Task: Select the Pacific/Apia as time zone for the schedule.
Action: Mouse moved to (118, 198)
Screenshot: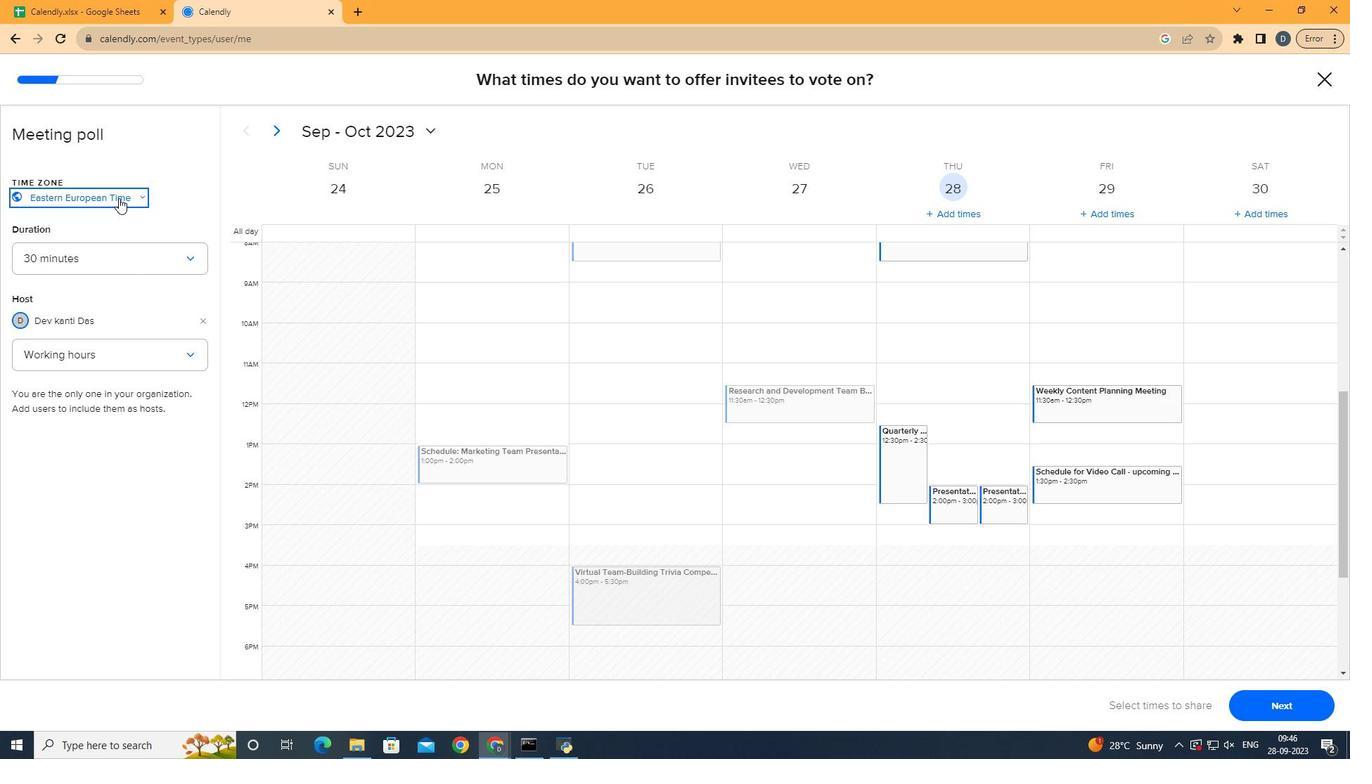 
Action: Mouse pressed left at (118, 198)
Screenshot: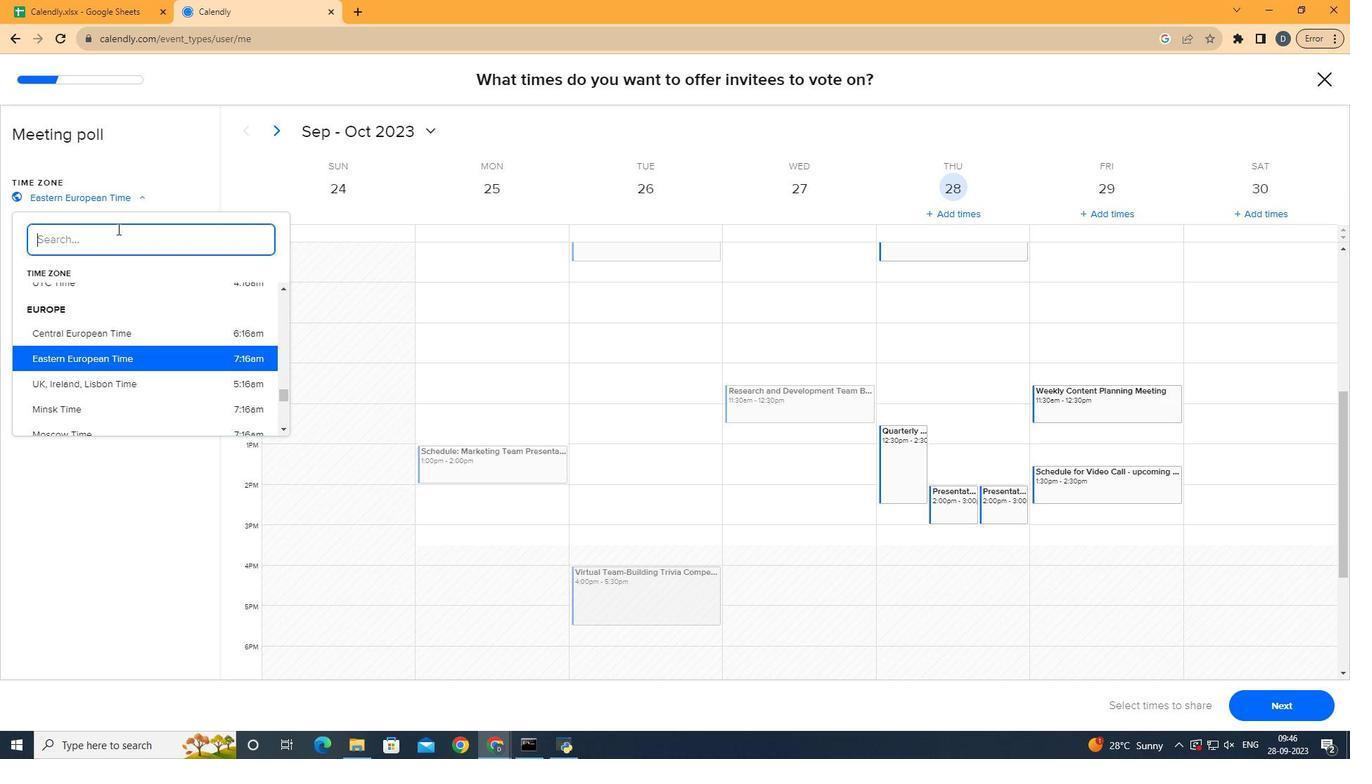 
Action: Mouse moved to (161, 373)
Screenshot: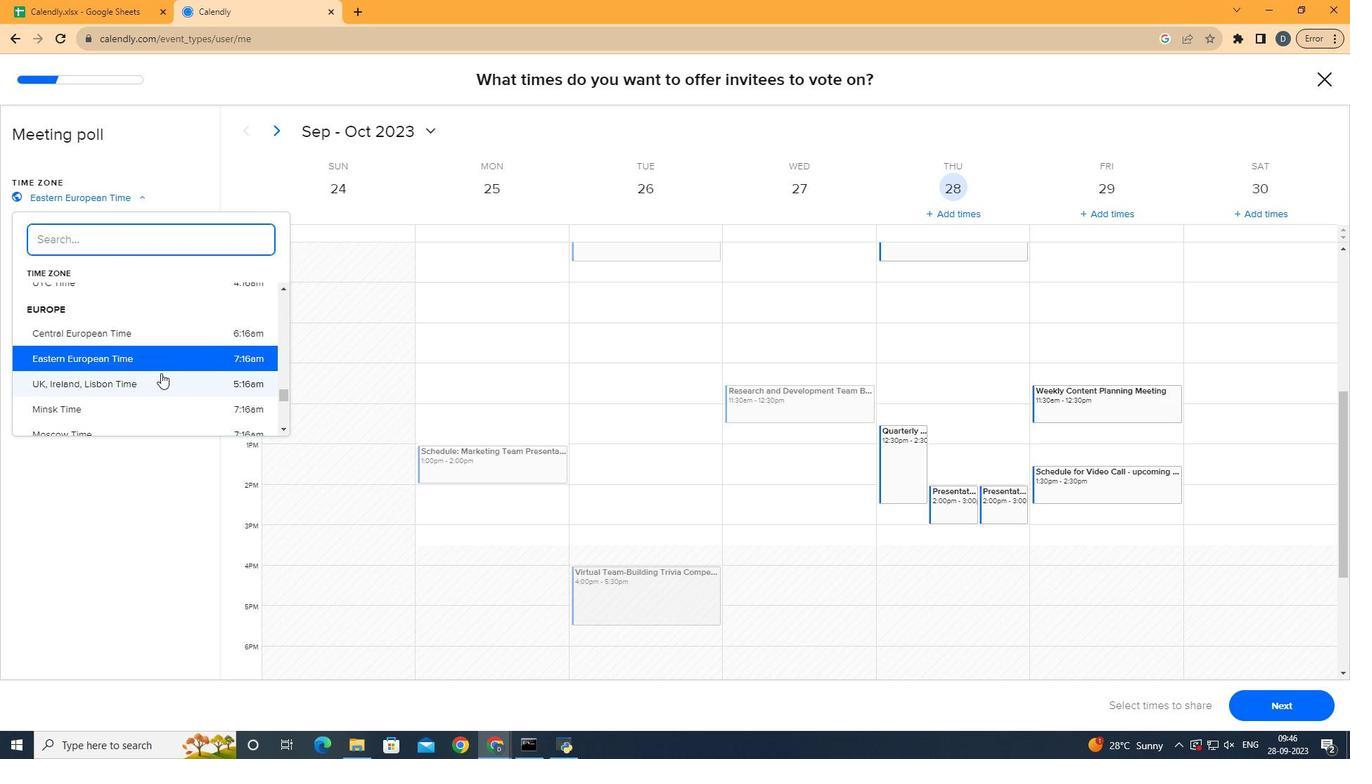 
Action: Mouse scrolled (161, 372) with delta (0, 0)
Screenshot: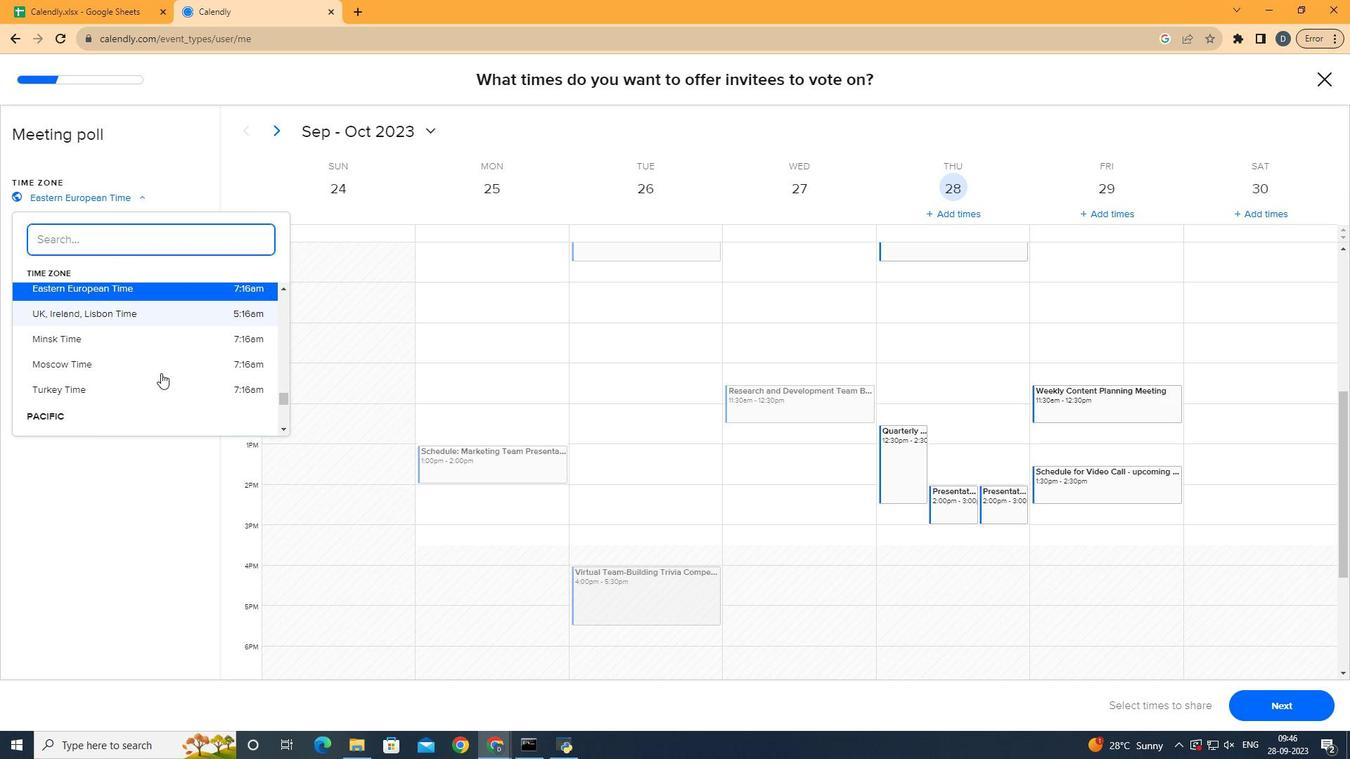 
Action: Mouse scrolled (161, 372) with delta (0, 0)
Screenshot: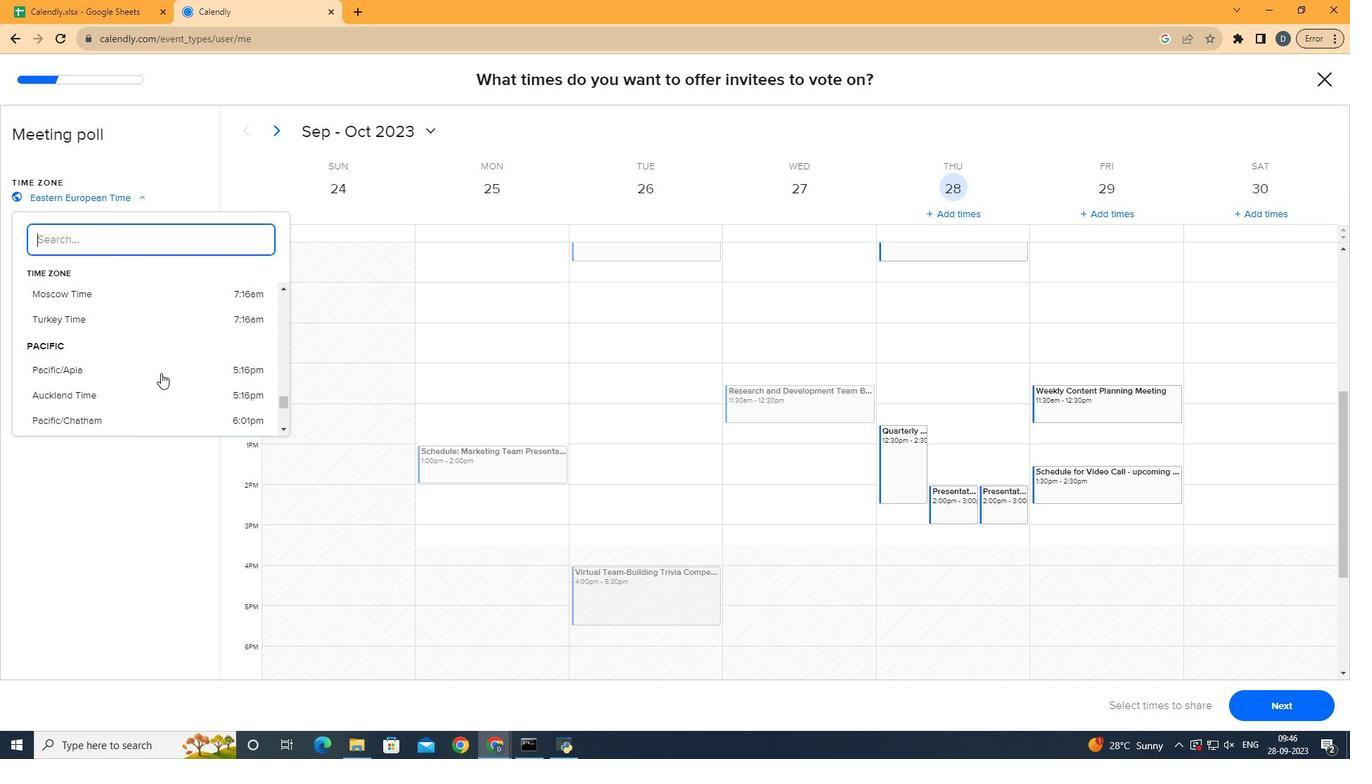 
Action: Mouse moved to (158, 362)
Screenshot: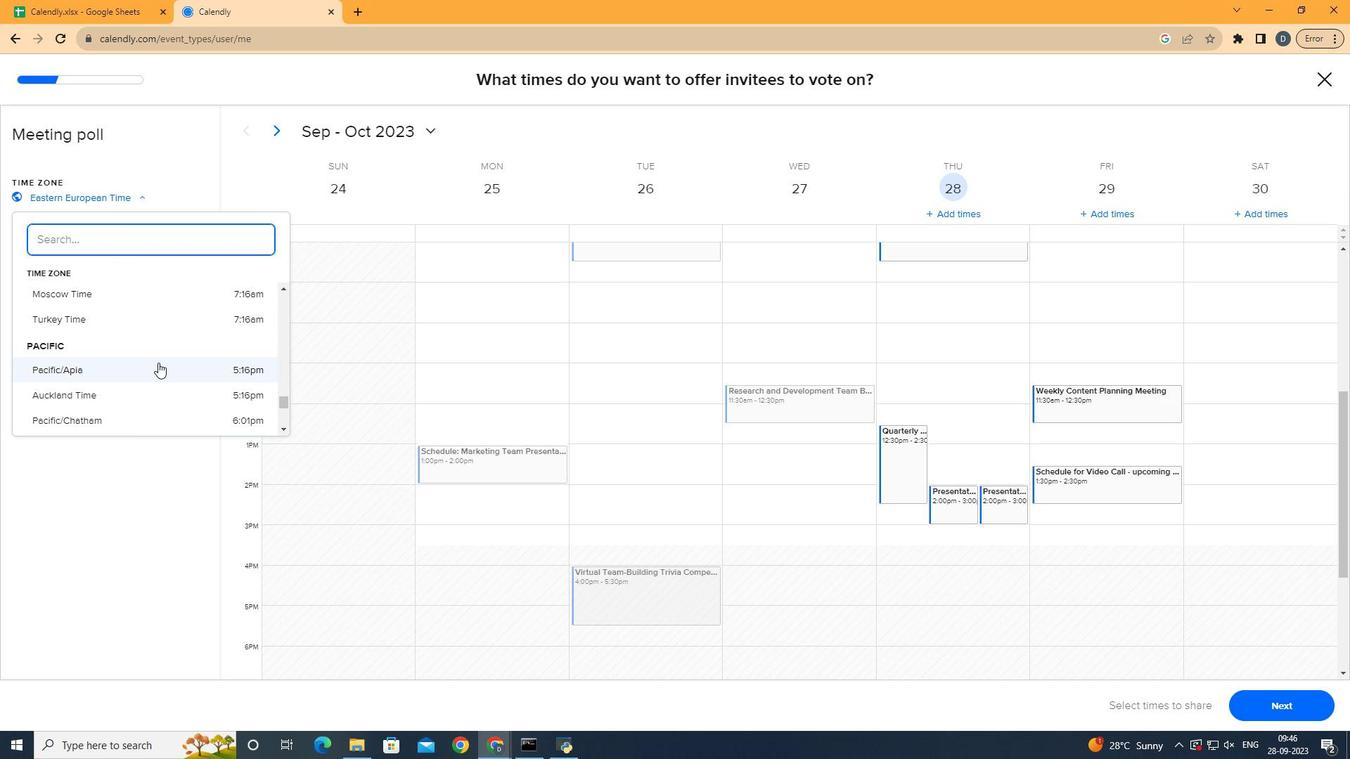 
Action: Mouse pressed left at (158, 362)
Screenshot: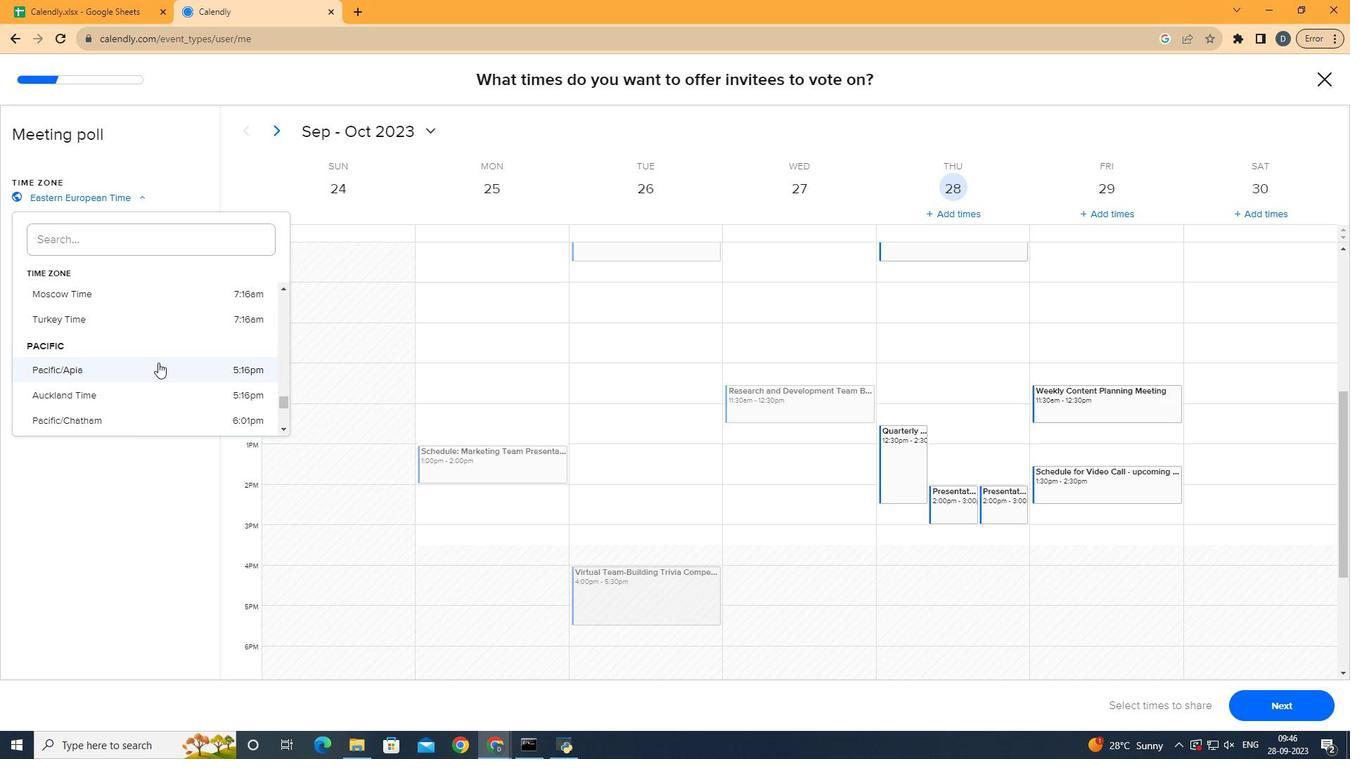 
Action: Mouse moved to (149, 481)
Screenshot: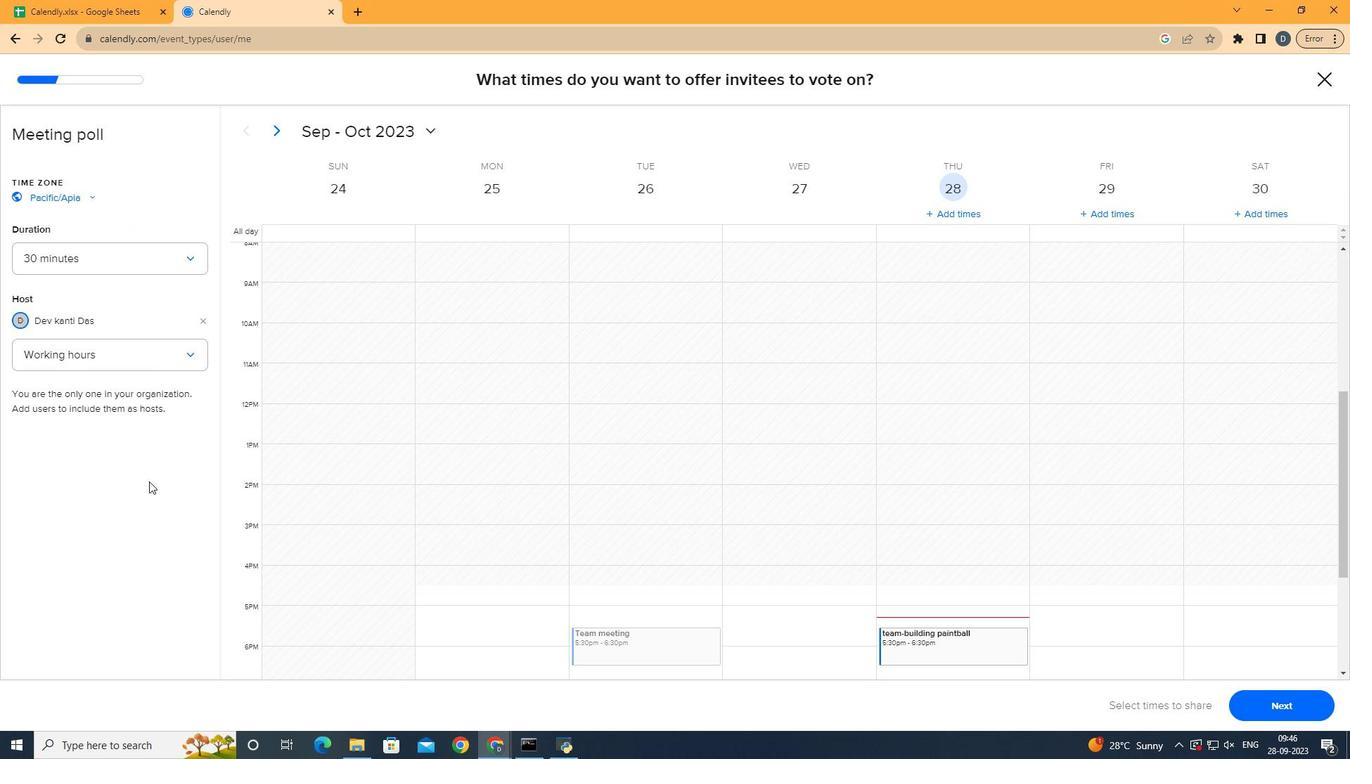 
